 Task: In Heading Arial with underline. Font size of heading  '18'Font style of data Calibri. Font size of data  9Alignment of headline & data Align center. Fill color in heading,  RedFont color of data Black Apply border in Data No BorderIn the sheet   Catalyst Sales review book
Action: Mouse moved to (173, 104)
Screenshot: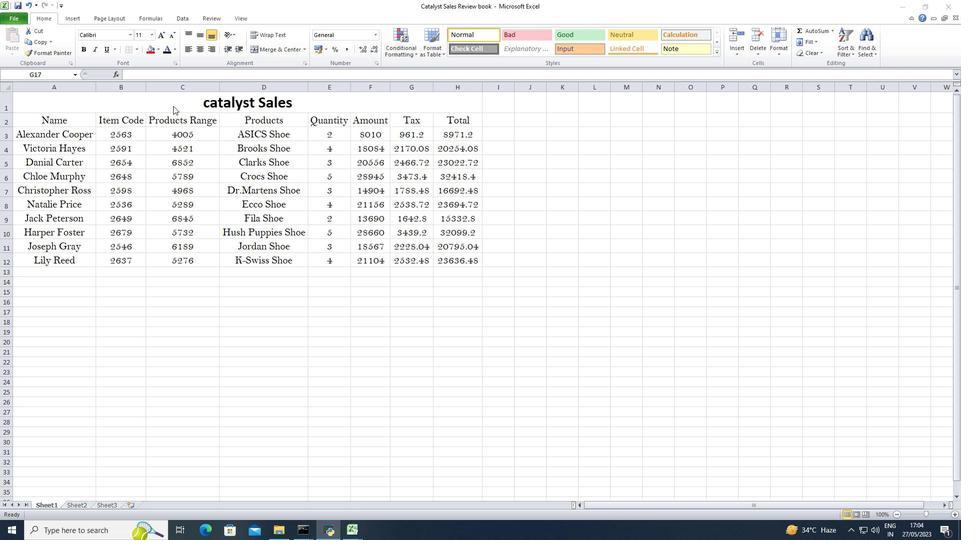 
Action: Mouse pressed left at (173, 104)
Screenshot: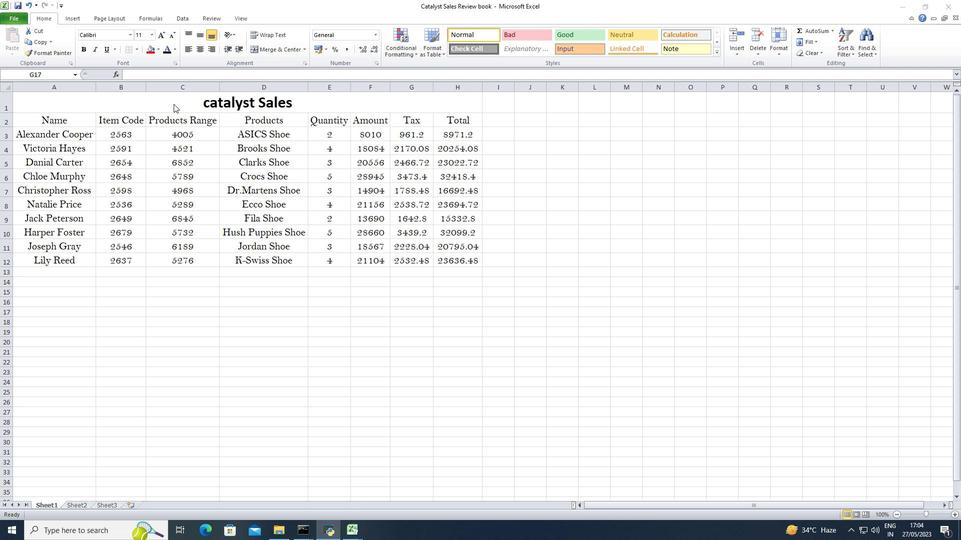 
Action: Mouse pressed left at (173, 104)
Screenshot: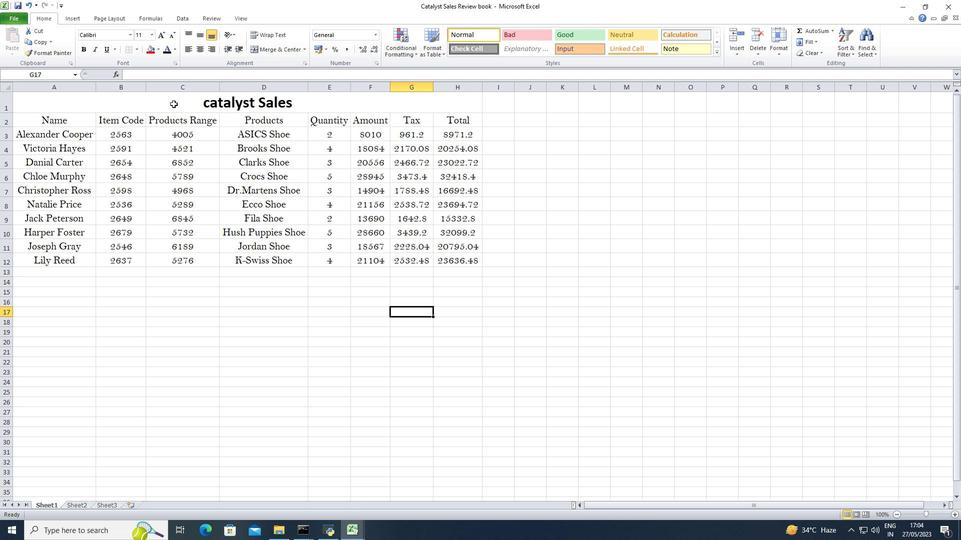 
Action: Mouse pressed left at (173, 104)
Screenshot: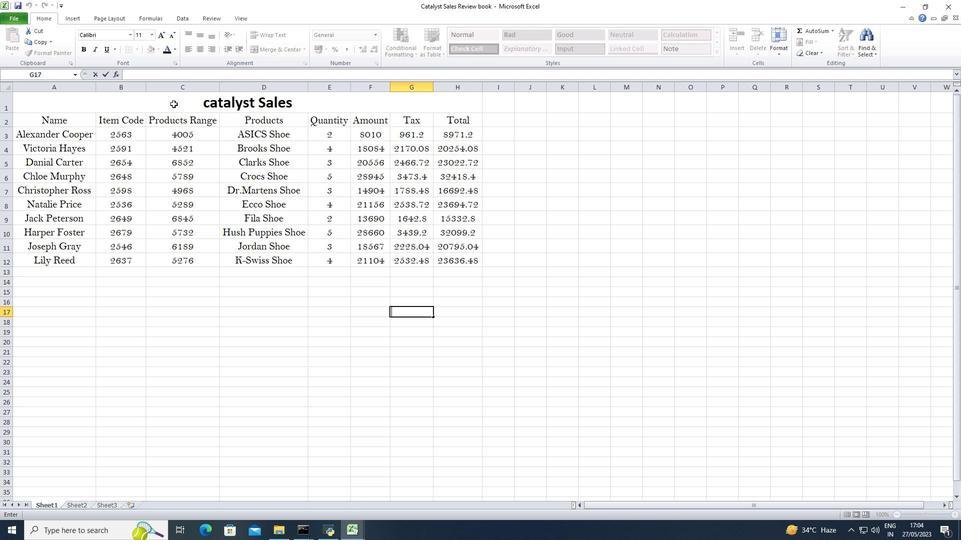 
Action: Mouse moved to (132, 36)
Screenshot: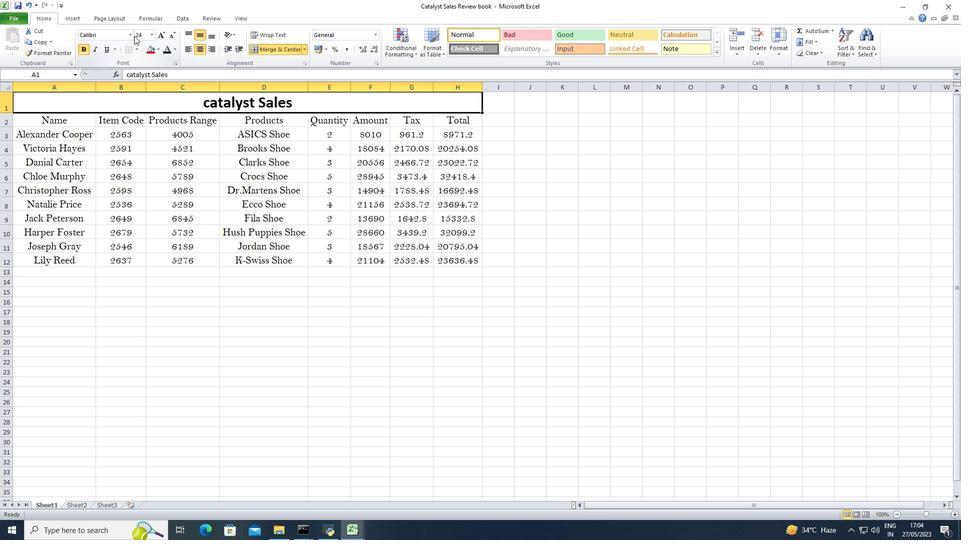 
Action: Mouse pressed left at (132, 36)
Screenshot: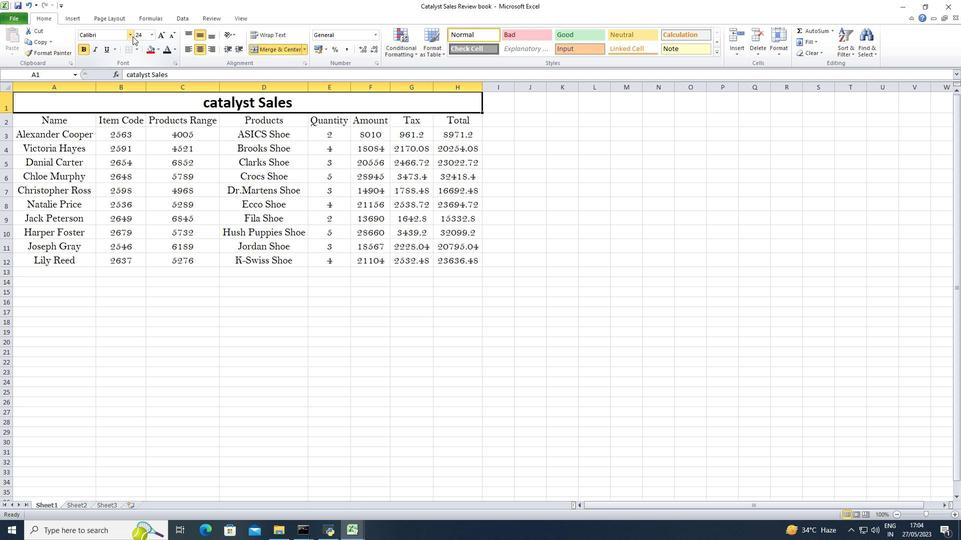 
Action: Mouse moved to (103, 114)
Screenshot: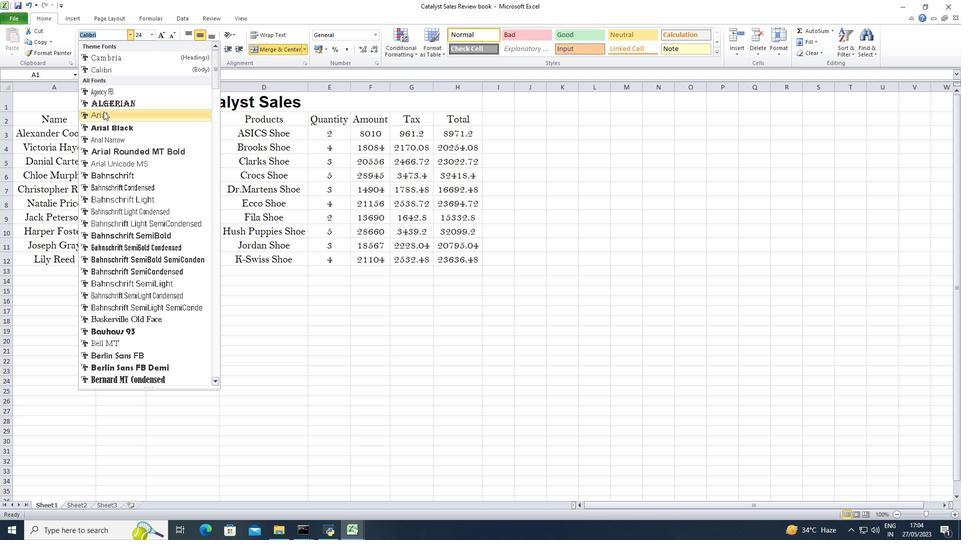 
Action: Mouse pressed left at (103, 114)
Screenshot: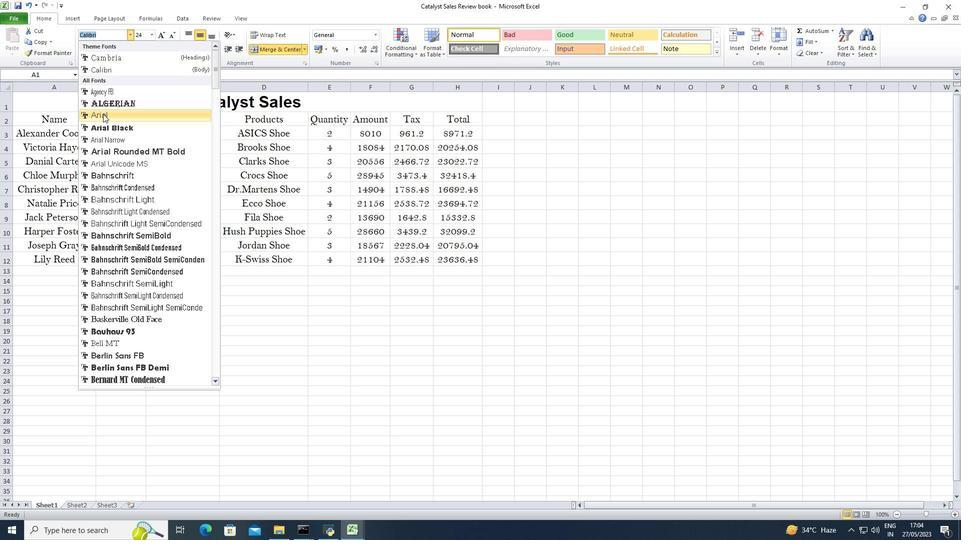 
Action: Mouse moved to (106, 50)
Screenshot: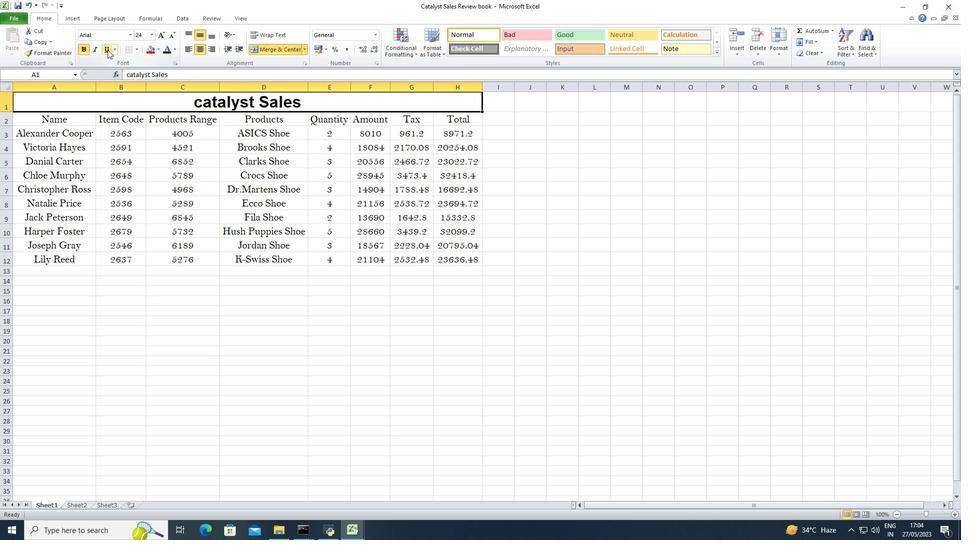 
Action: Mouse pressed left at (106, 50)
Screenshot: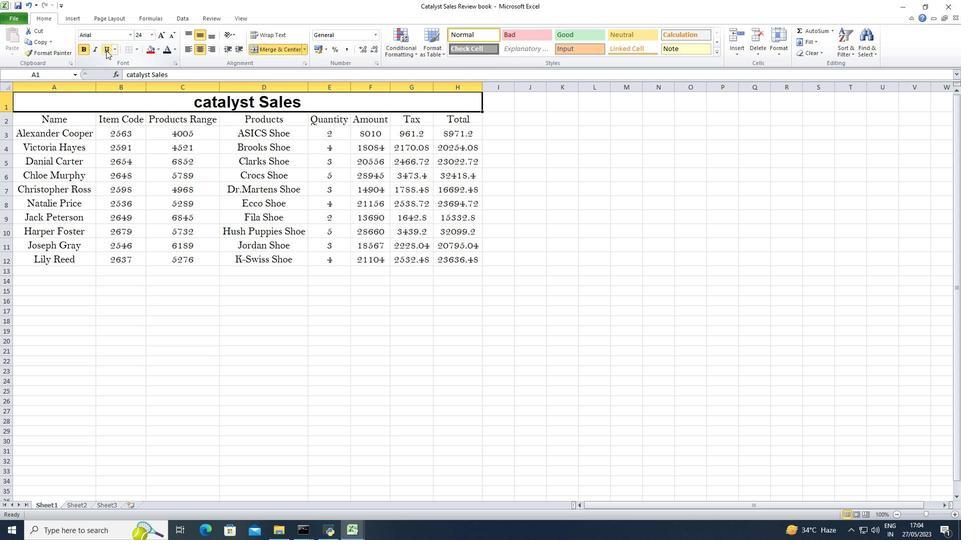 
Action: Mouse moved to (149, 38)
Screenshot: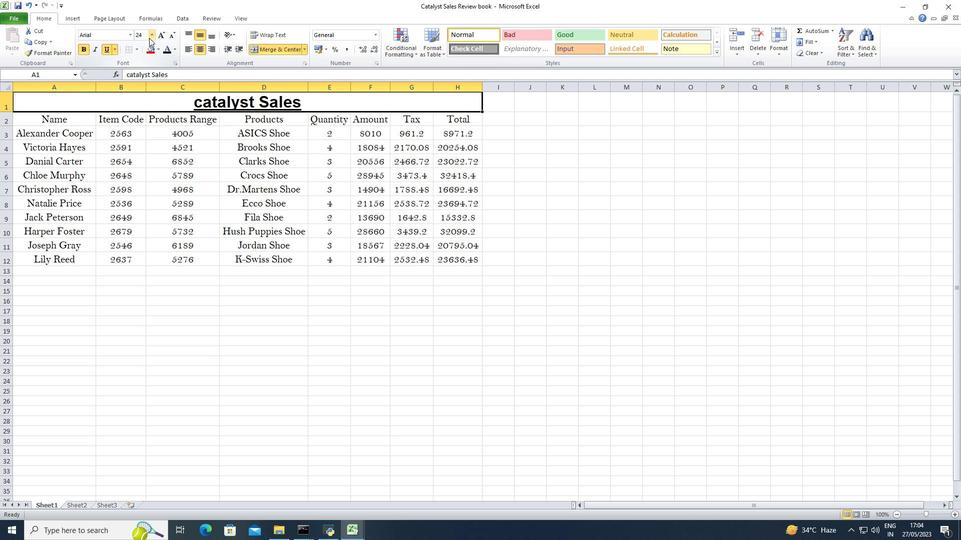 
Action: Mouse pressed left at (149, 38)
Screenshot: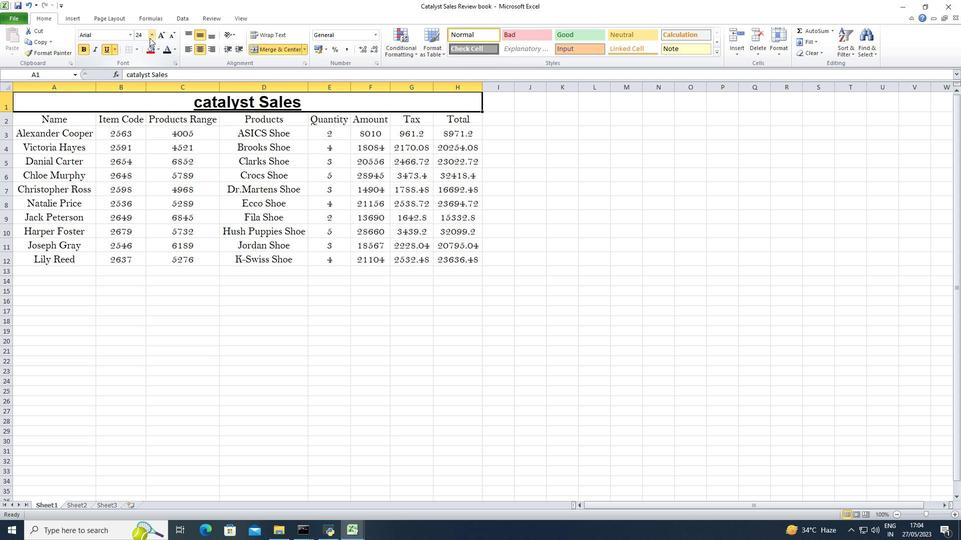 
Action: Mouse moved to (140, 105)
Screenshot: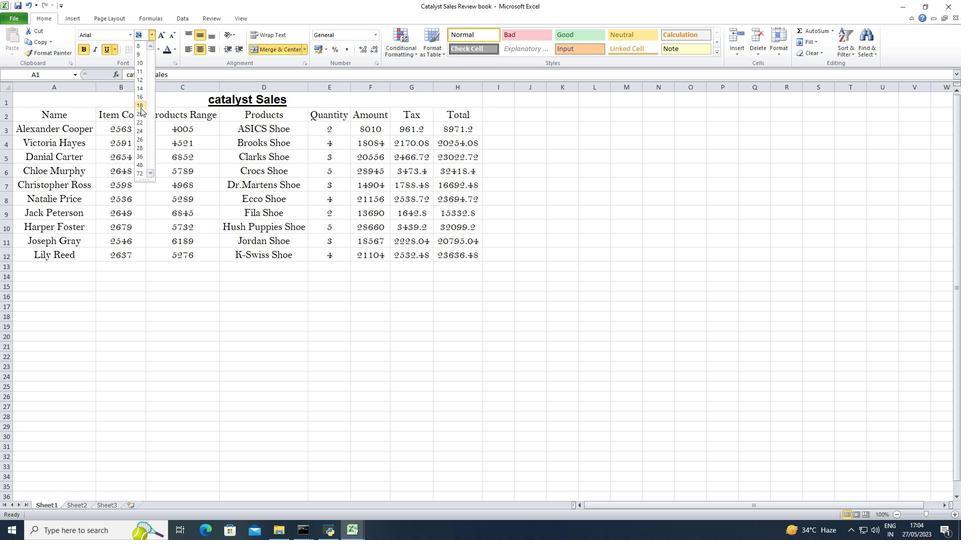 
Action: Mouse pressed left at (140, 105)
Screenshot: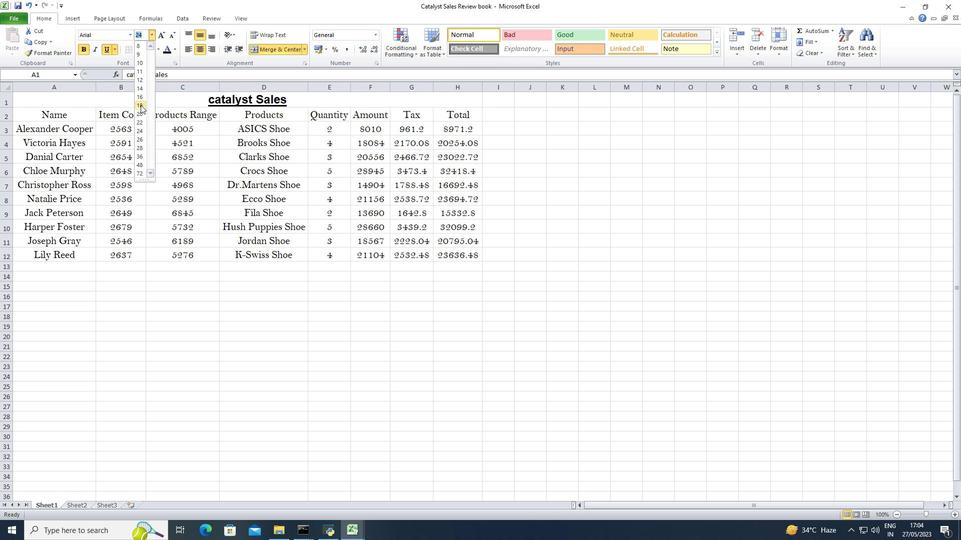 
Action: Mouse moved to (82, 116)
Screenshot: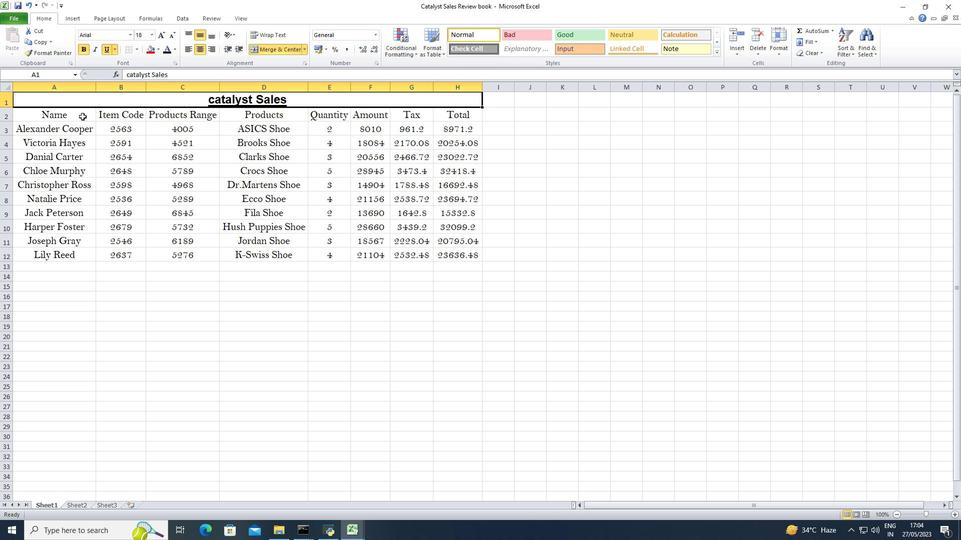 
Action: Mouse pressed left at (82, 116)
Screenshot: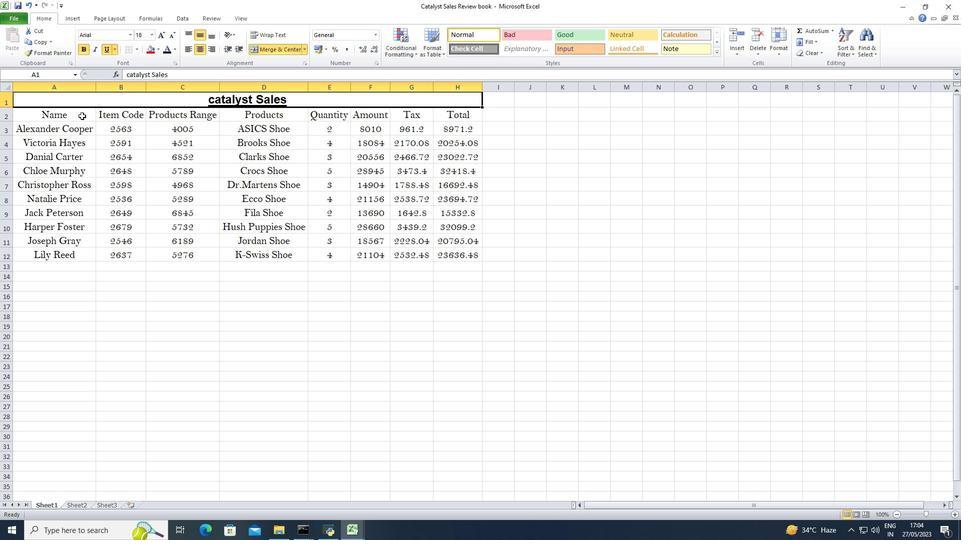 
Action: Mouse moved to (132, 36)
Screenshot: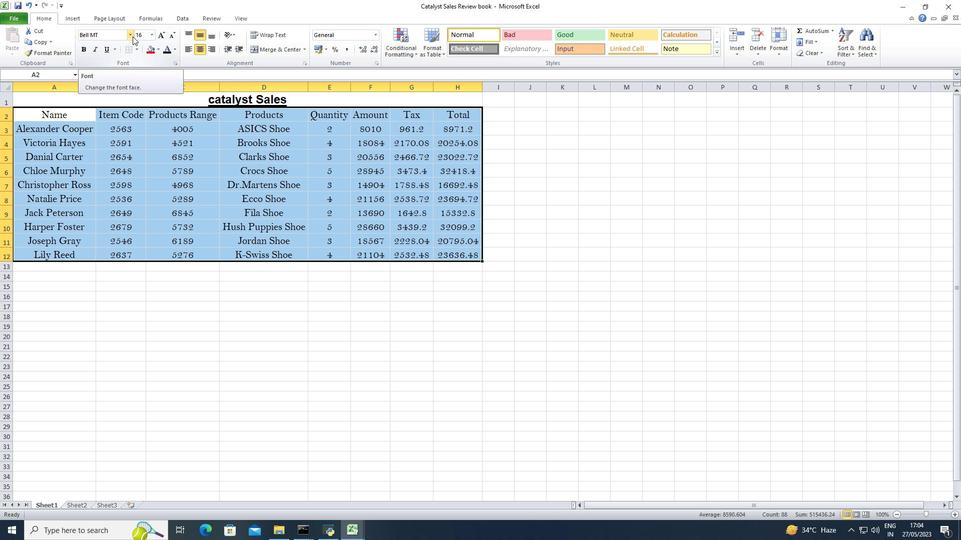 
Action: Mouse pressed left at (132, 36)
Screenshot: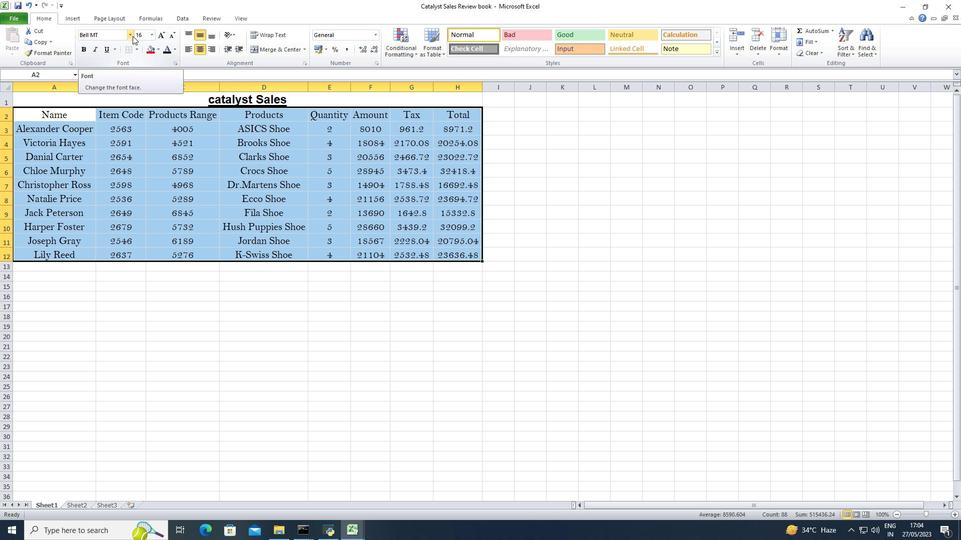 
Action: Mouse moved to (123, 70)
Screenshot: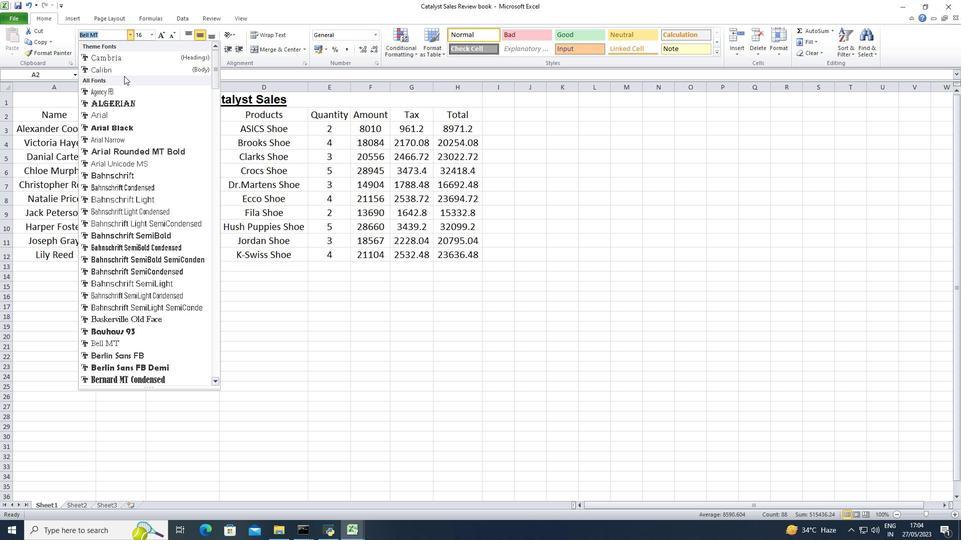 
Action: Mouse pressed left at (123, 70)
Screenshot: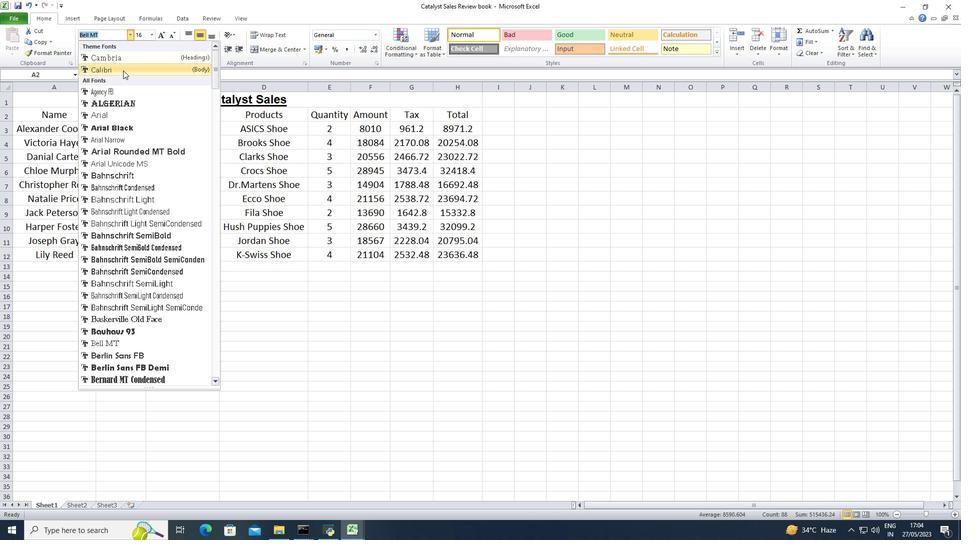 
Action: Mouse moved to (153, 38)
Screenshot: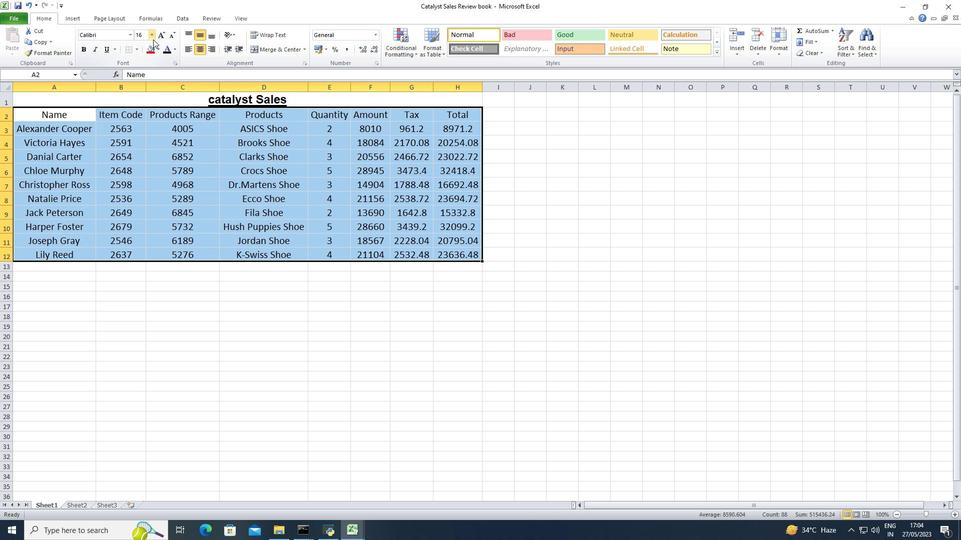 
Action: Mouse pressed left at (153, 38)
Screenshot: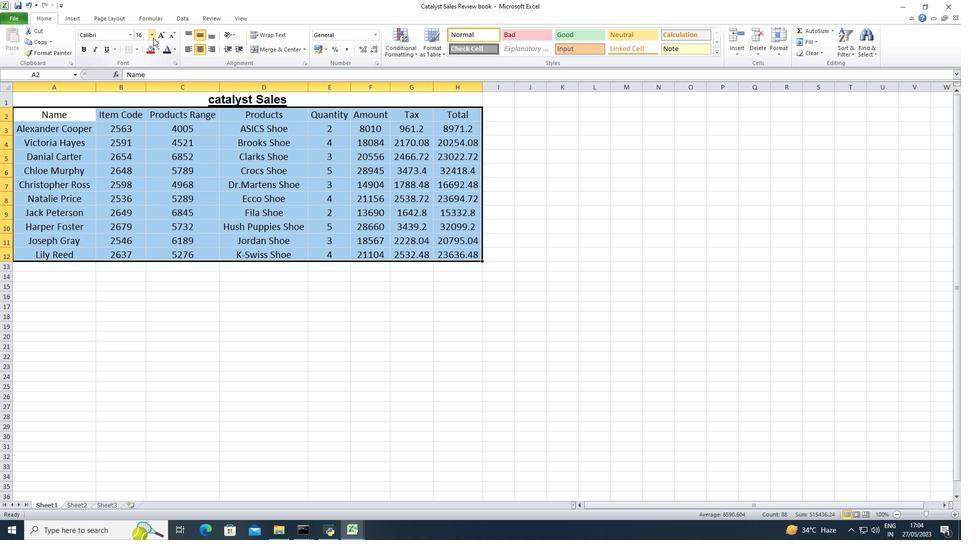 
Action: Mouse moved to (143, 57)
Screenshot: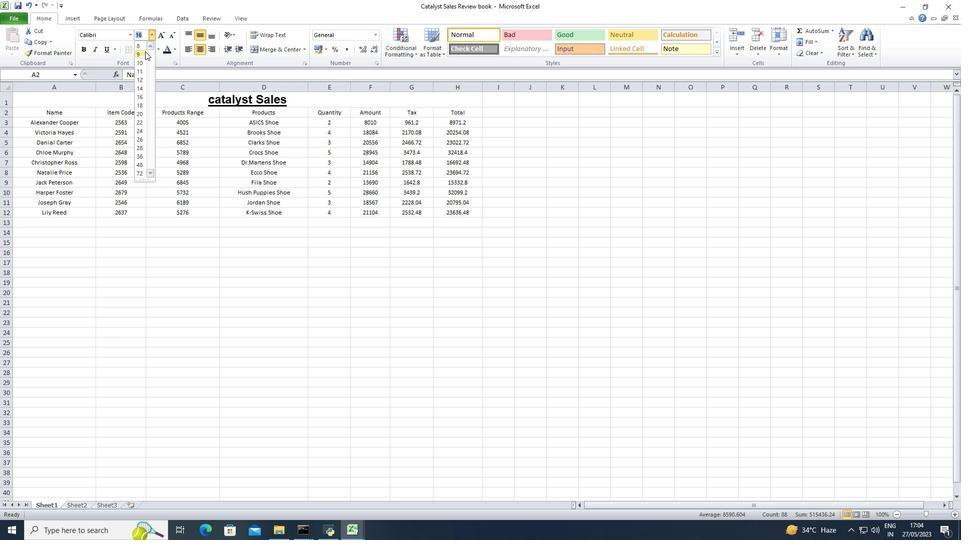 
Action: Mouse pressed left at (143, 57)
Screenshot: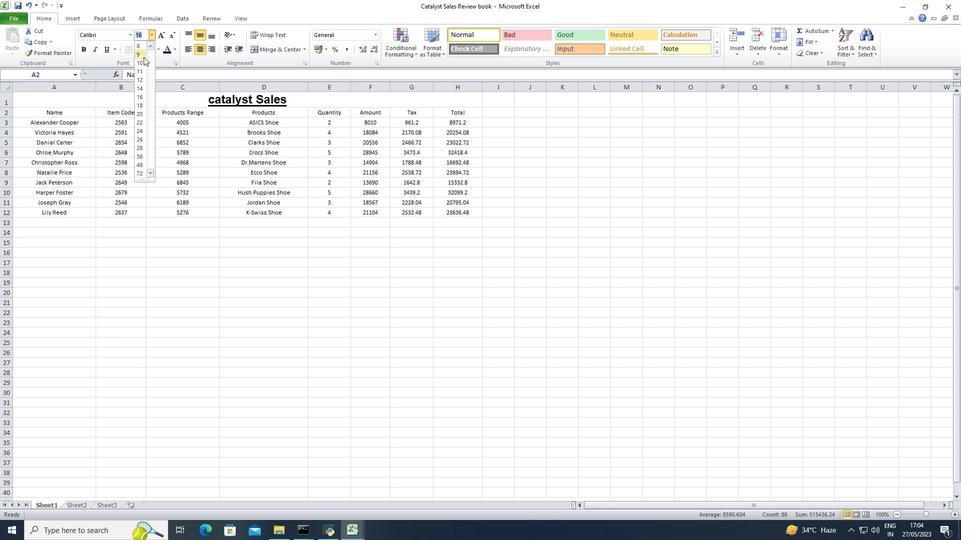 
Action: Mouse moved to (83, 101)
Screenshot: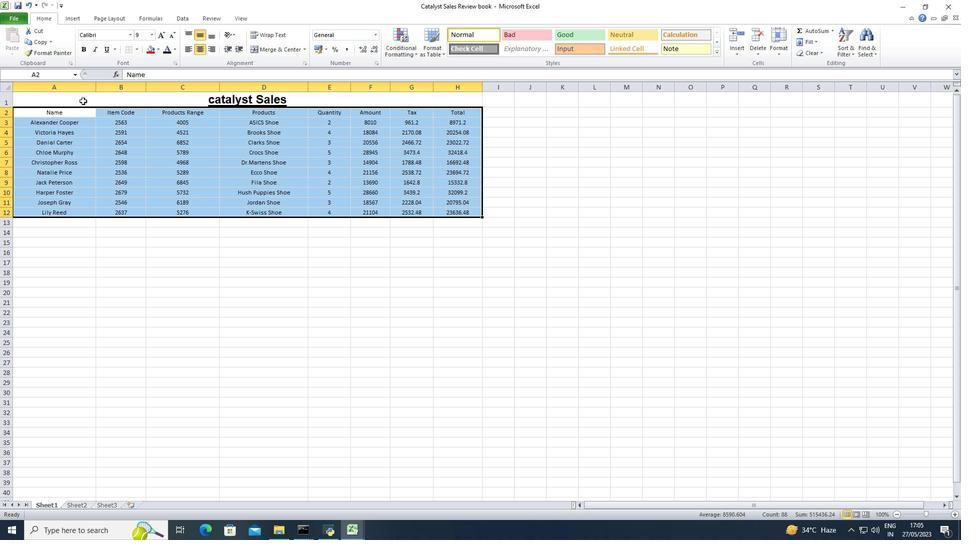 
Action: Mouse pressed left at (83, 101)
Screenshot: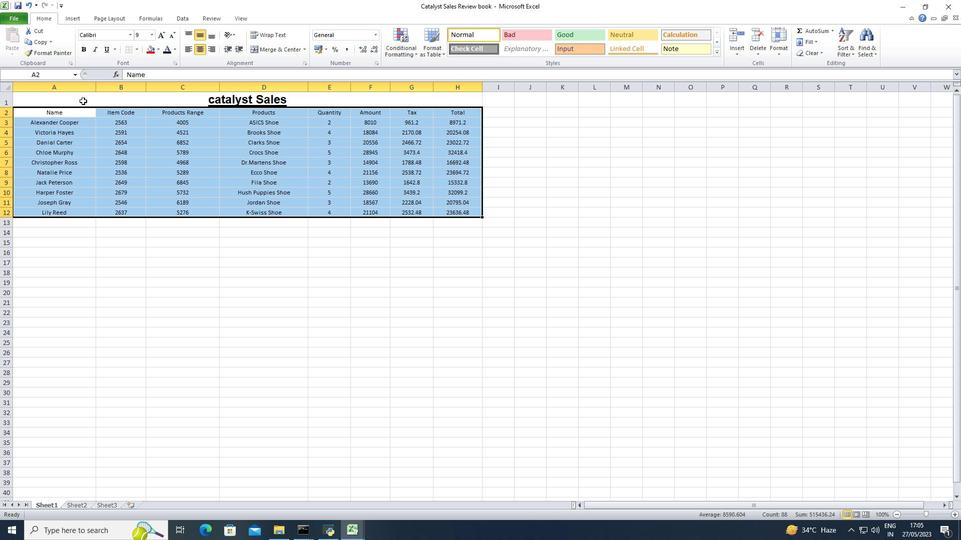 
Action: Mouse moved to (199, 51)
Screenshot: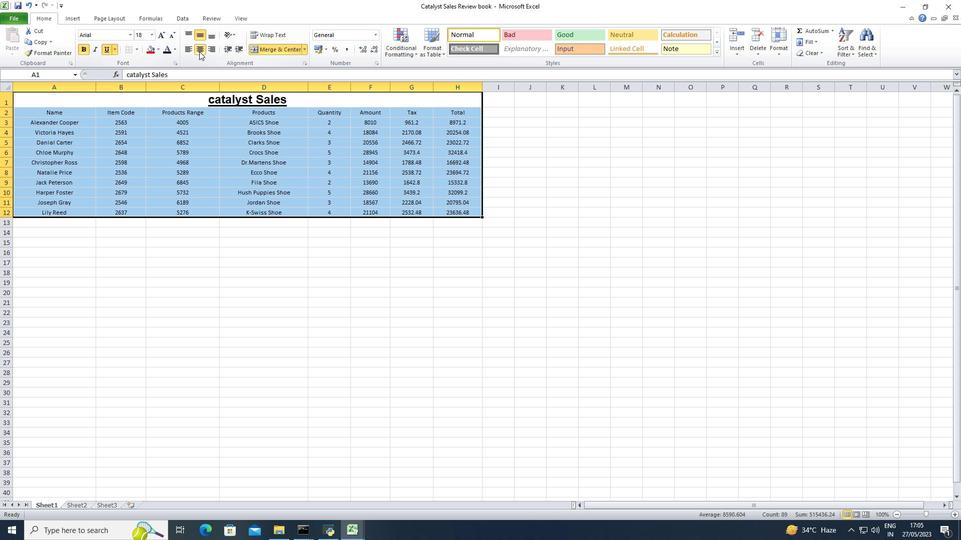 
Action: Mouse pressed left at (199, 51)
Screenshot: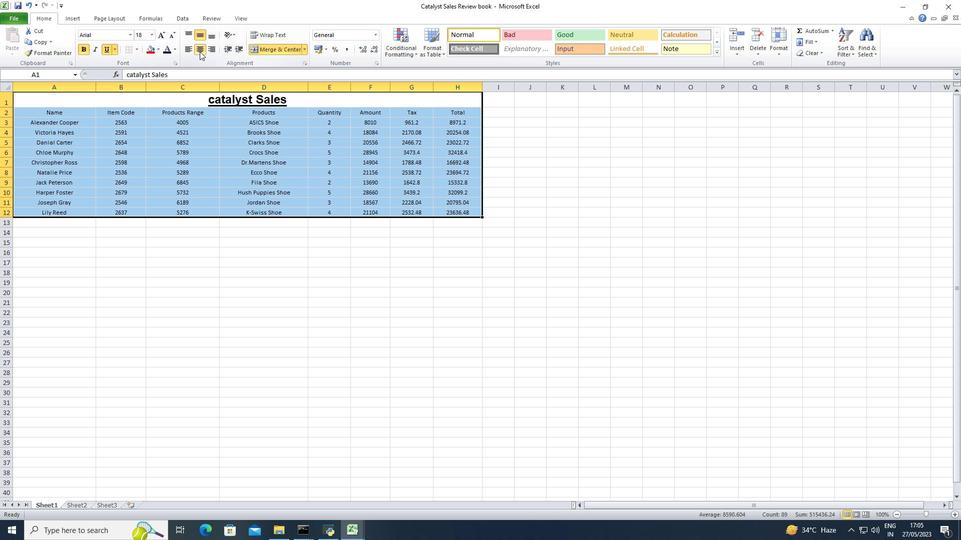 
Action: Mouse pressed left at (199, 51)
Screenshot: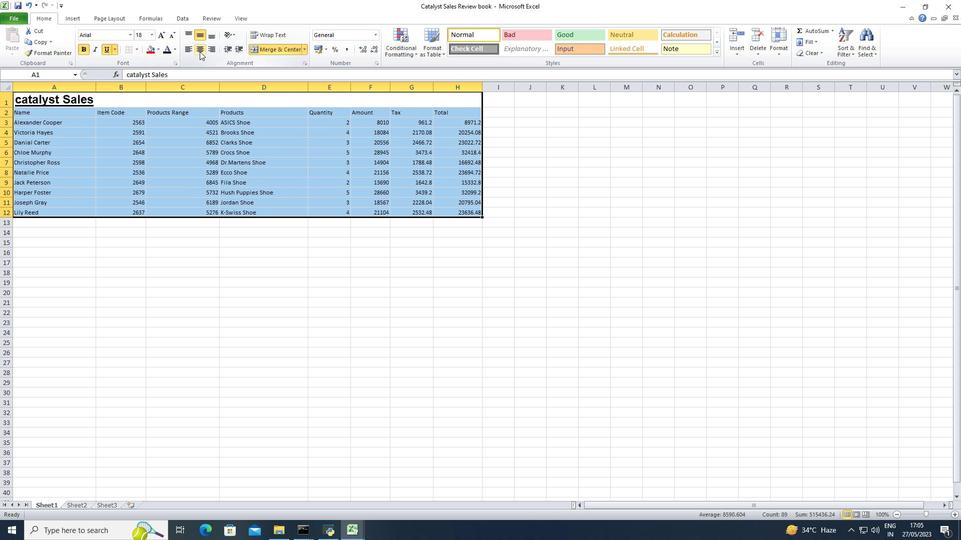 
Action: Mouse moved to (111, 102)
Screenshot: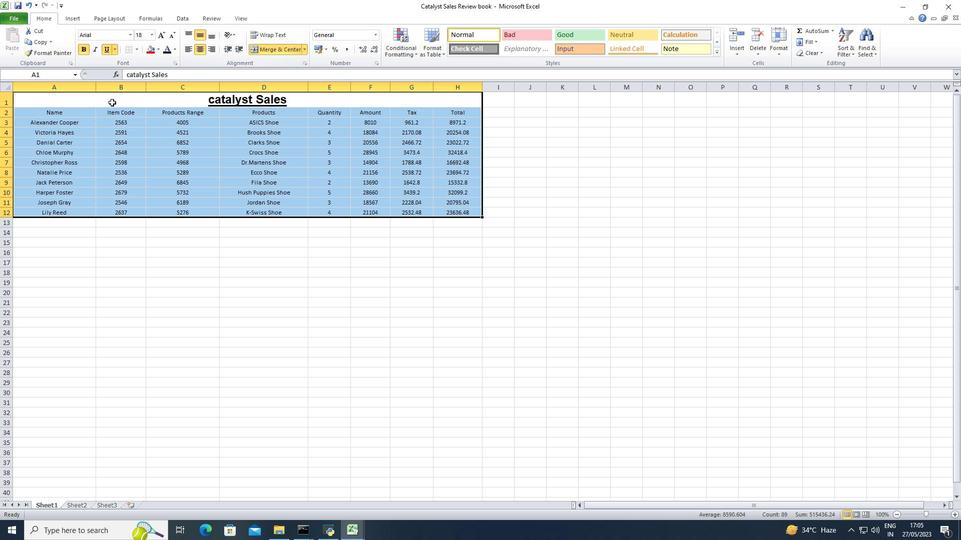 
Action: Mouse pressed left at (111, 102)
Screenshot: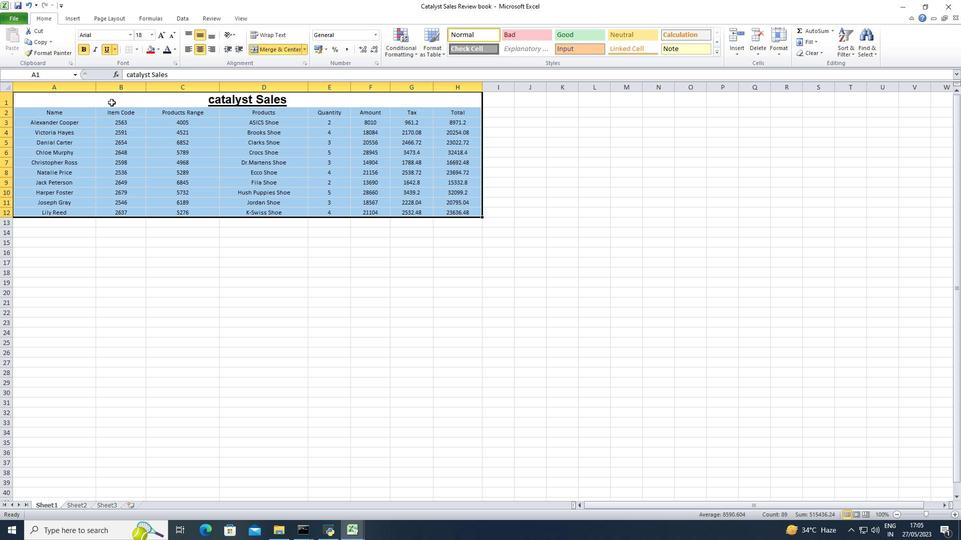 
Action: Mouse moved to (156, 51)
Screenshot: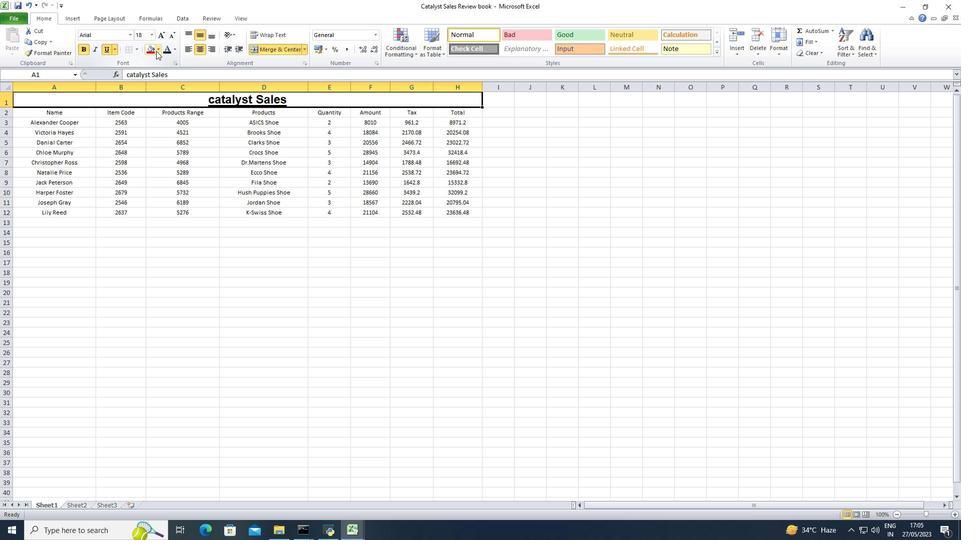 
Action: Mouse pressed left at (156, 51)
Screenshot: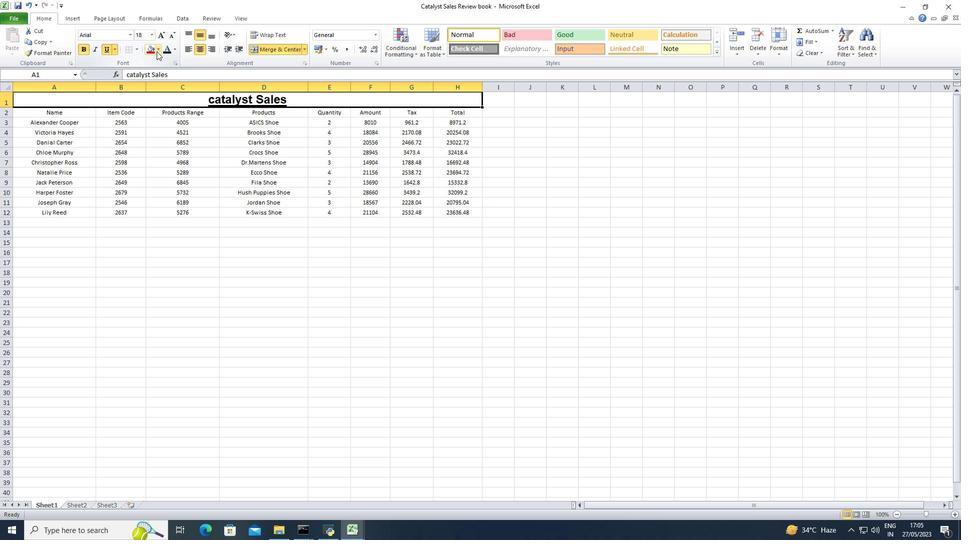 
Action: Mouse moved to (157, 124)
Screenshot: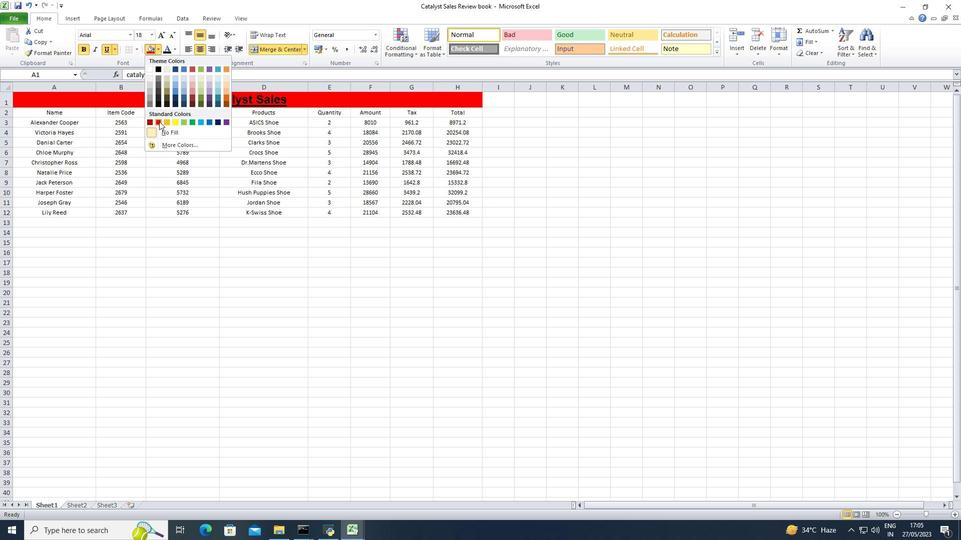 
Action: Mouse pressed left at (157, 124)
Screenshot: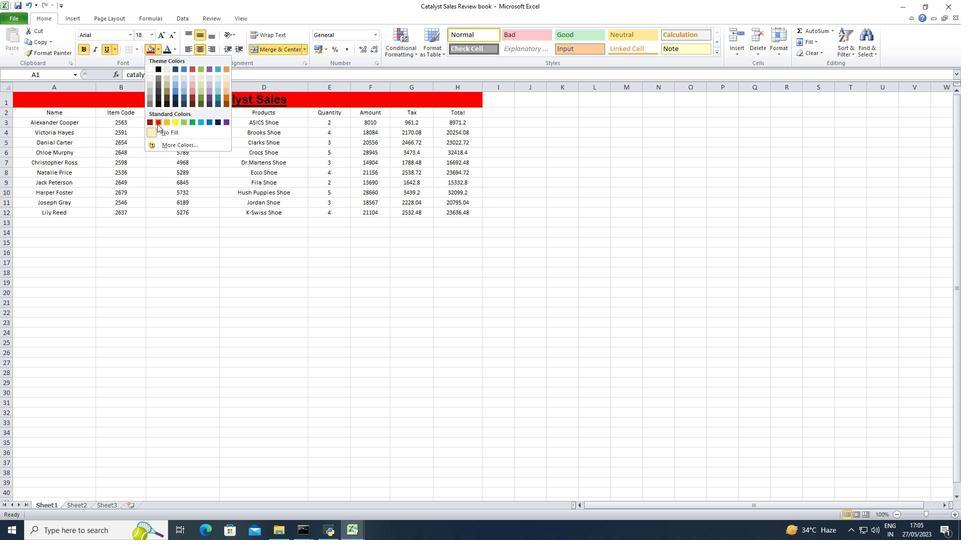 
Action: Mouse moved to (70, 114)
Screenshot: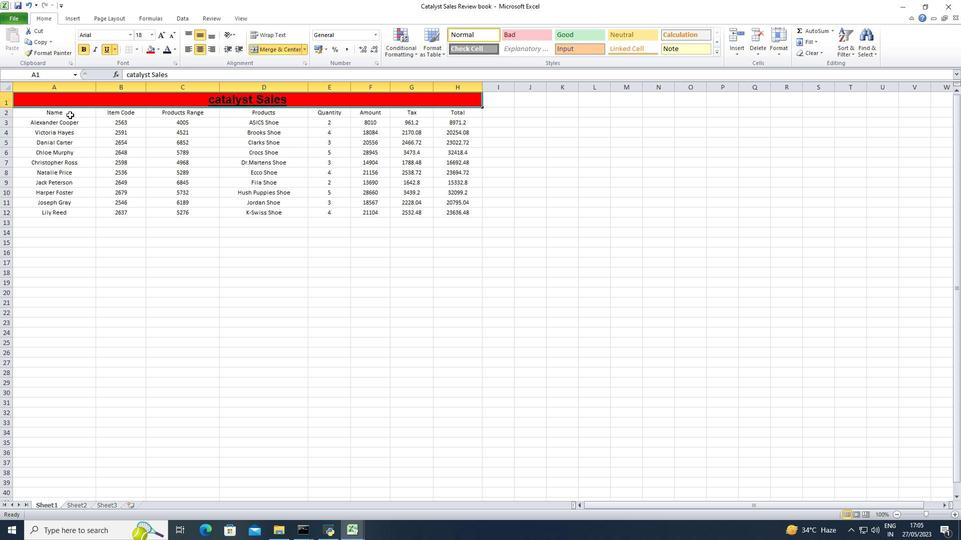 
Action: Mouse pressed left at (70, 114)
Screenshot: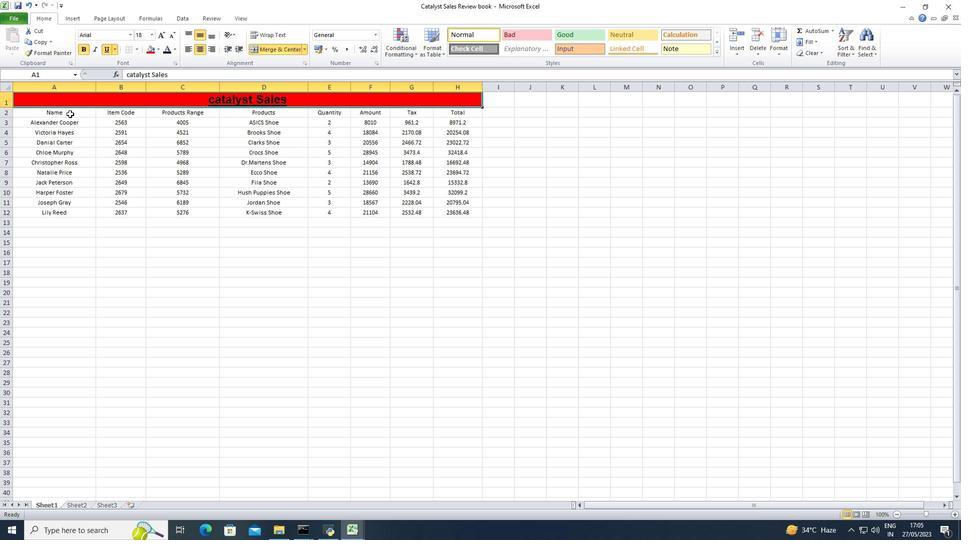 
Action: Mouse moved to (176, 48)
Screenshot: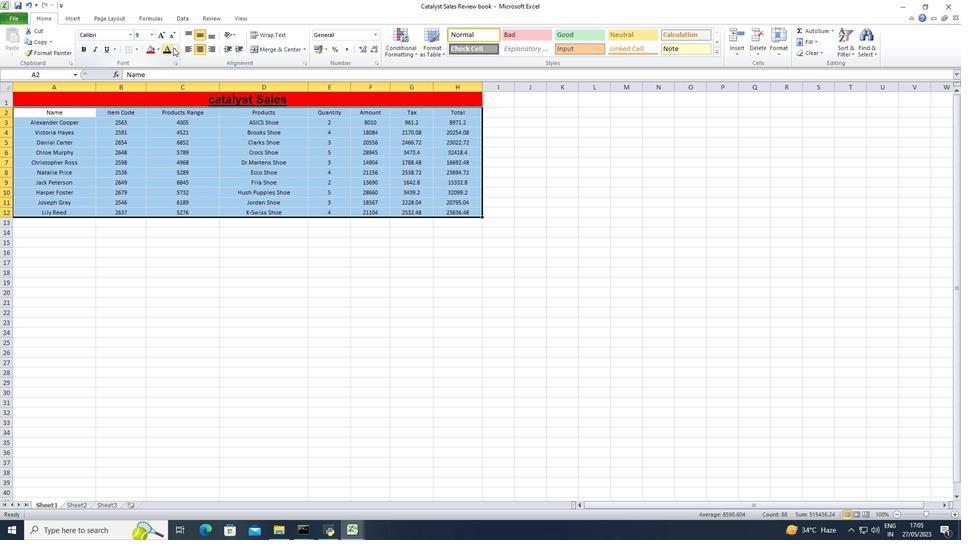 
Action: Mouse pressed left at (176, 48)
Screenshot: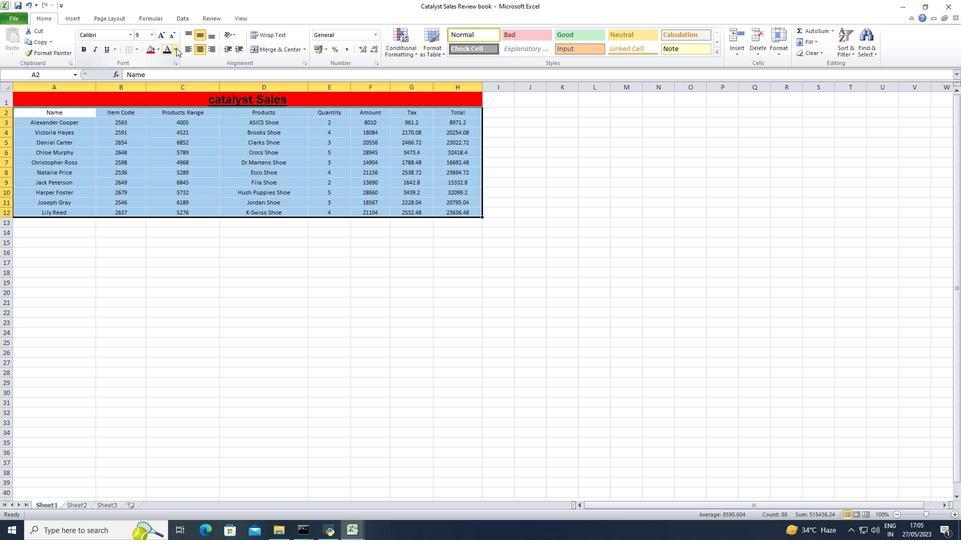 
Action: Mouse moved to (175, 81)
Screenshot: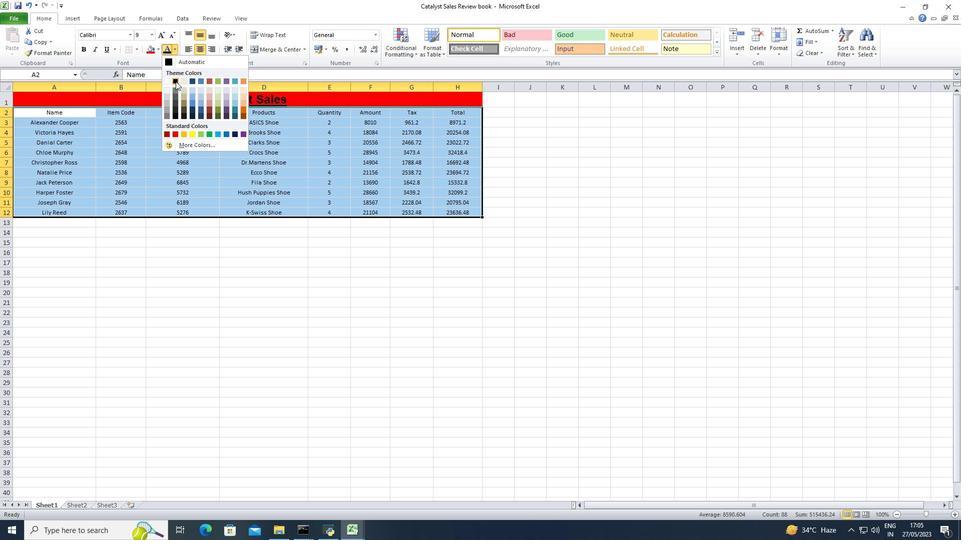 
Action: Mouse pressed left at (175, 81)
Screenshot: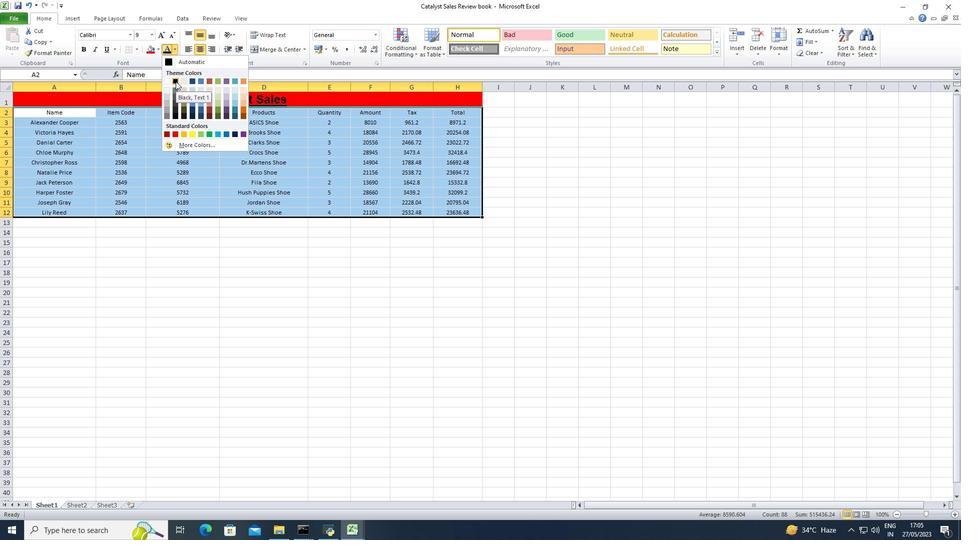 
Action: Mouse moved to (139, 51)
Screenshot: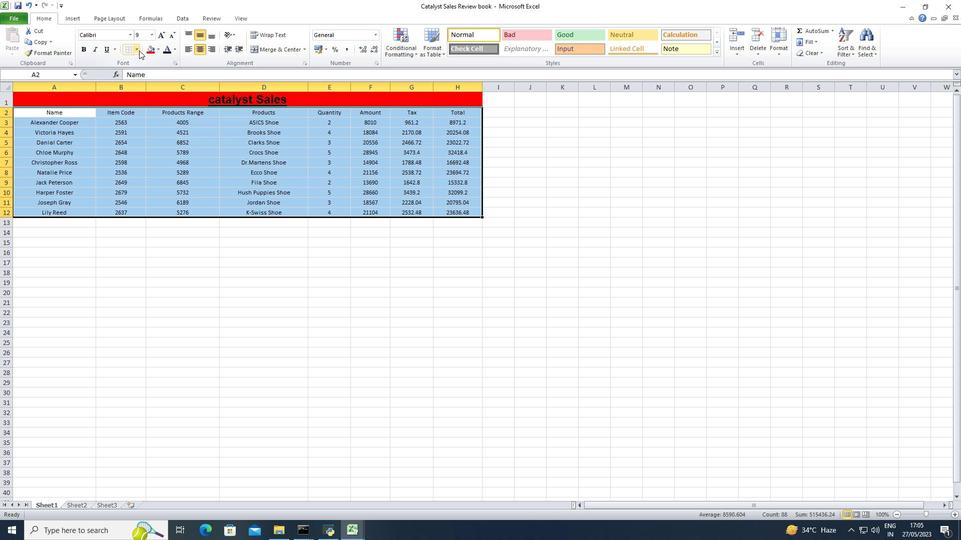 
Action: Mouse pressed left at (139, 51)
Screenshot: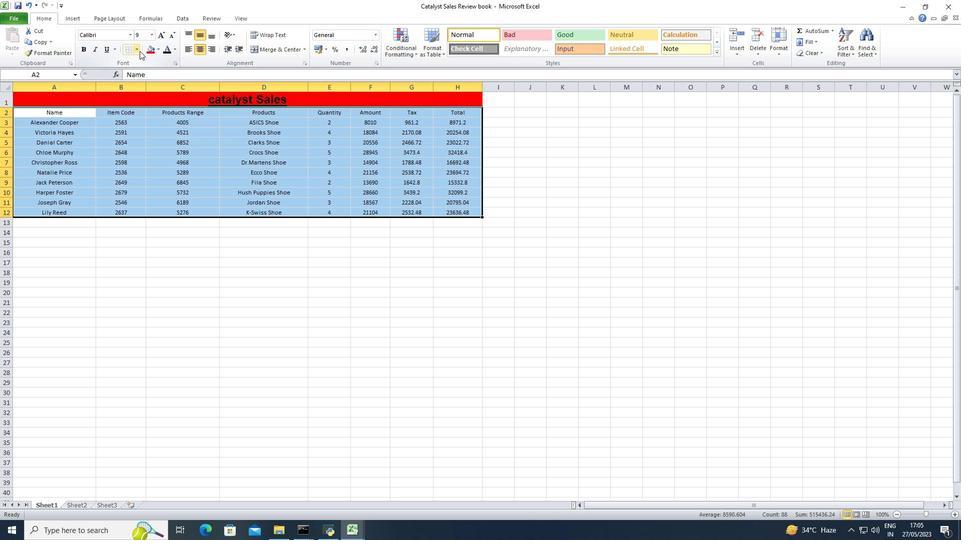 
Action: Mouse moved to (167, 118)
Screenshot: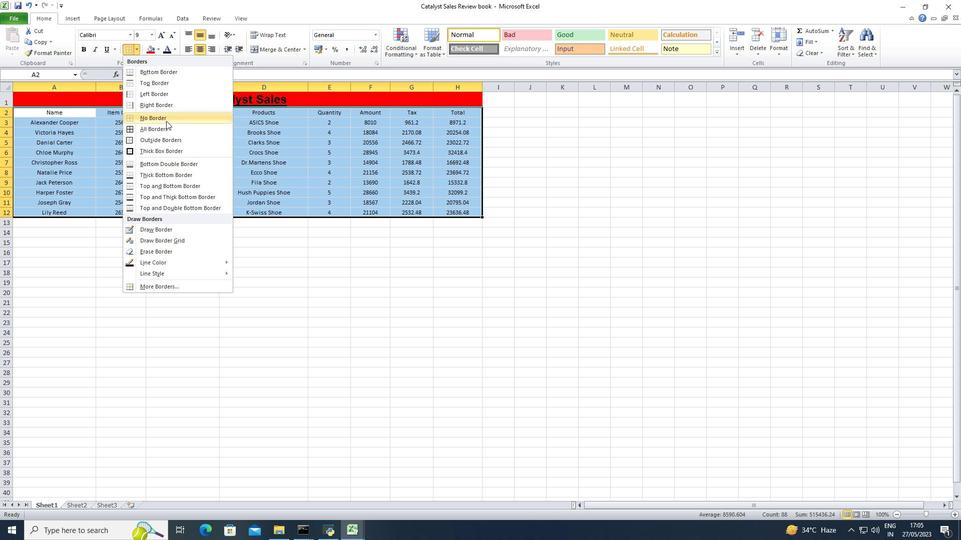 
Action: Mouse pressed left at (167, 118)
Screenshot: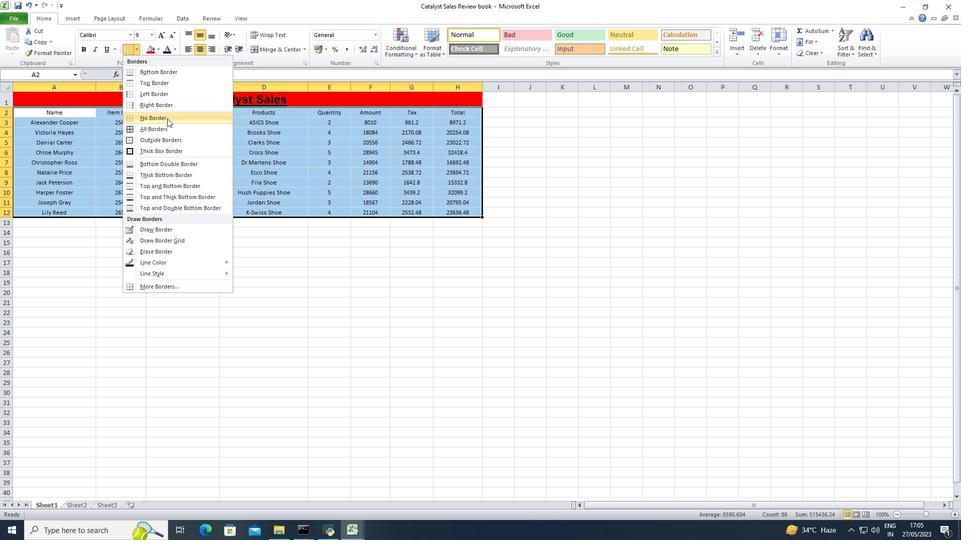 
Action: Mouse moved to (258, 234)
Screenshot: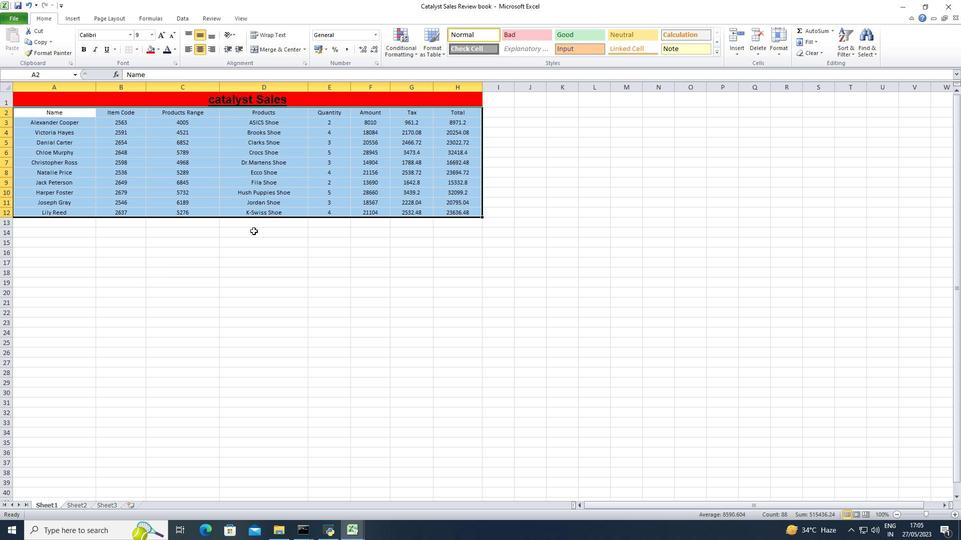 
Action: Mouse pressed left at (258, 234)
Screenshot: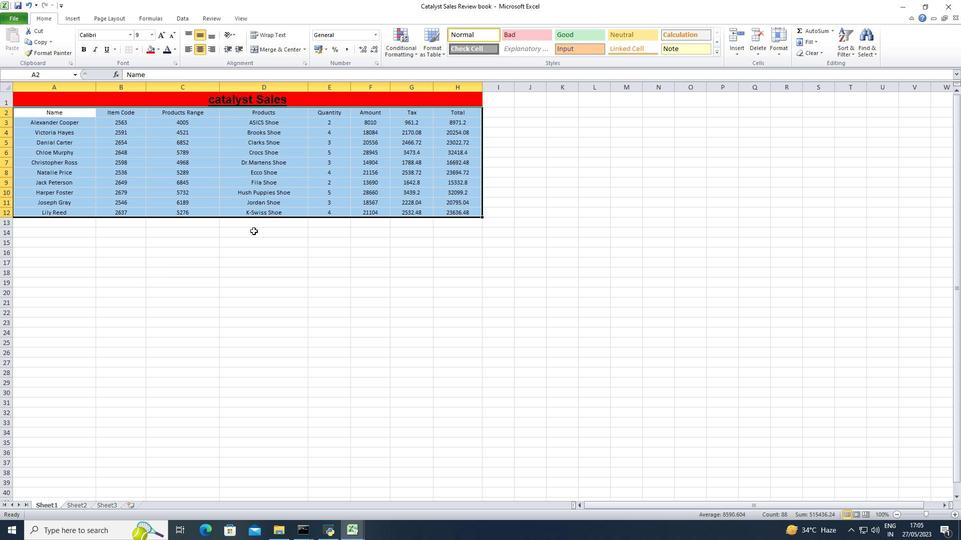 
Action: Mouse moved to (375, 255)
Screenshot: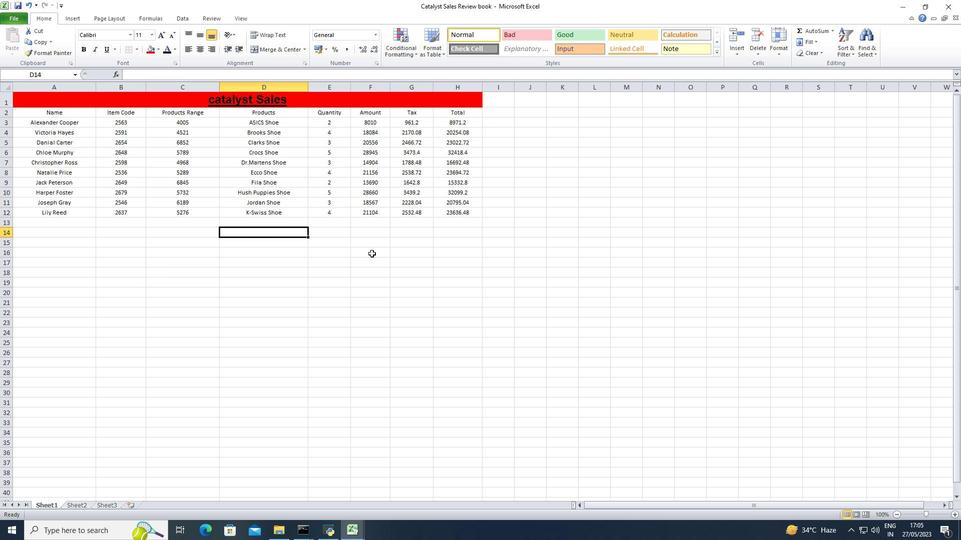 
Action: Mouse pressed left at (375, 255)
Screenshot: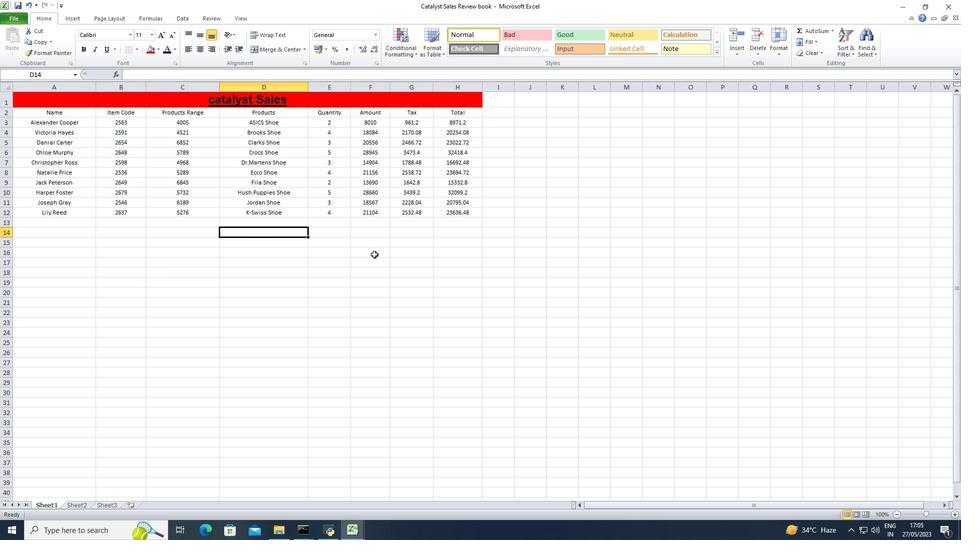 
Action: Mouse moved to (324, 300)
Screenshot: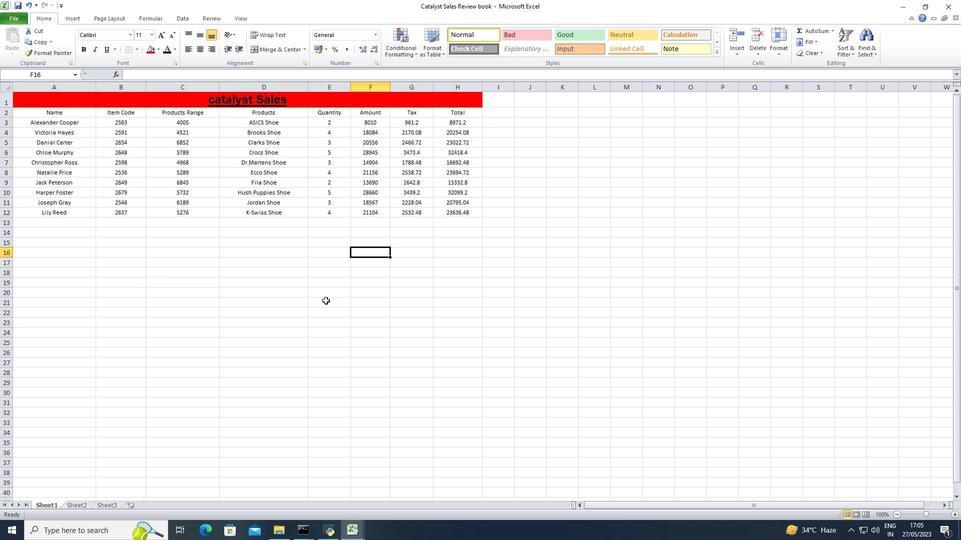 
Action: Mouse pressed left at (325, 300)
Screenshot: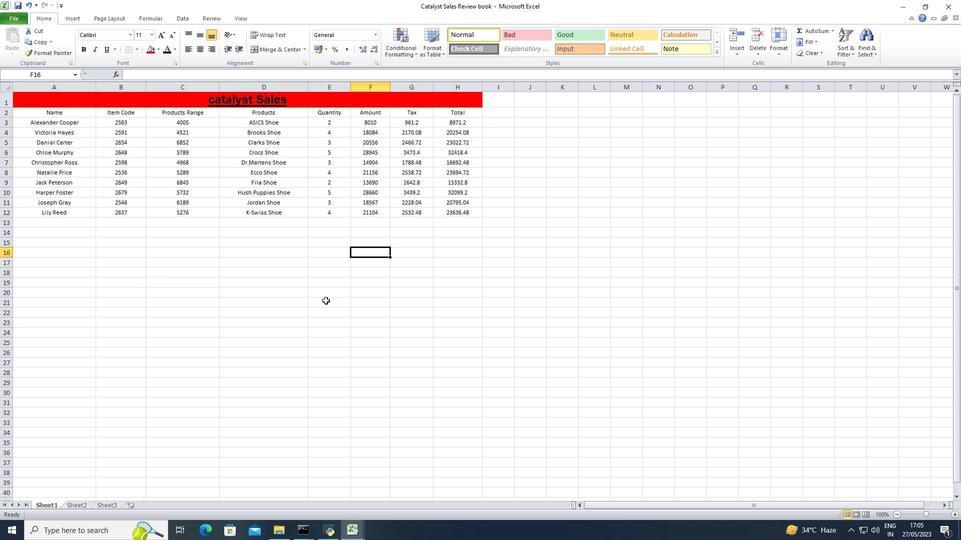 
Action: Key pressed ctrl+S
Screenshot: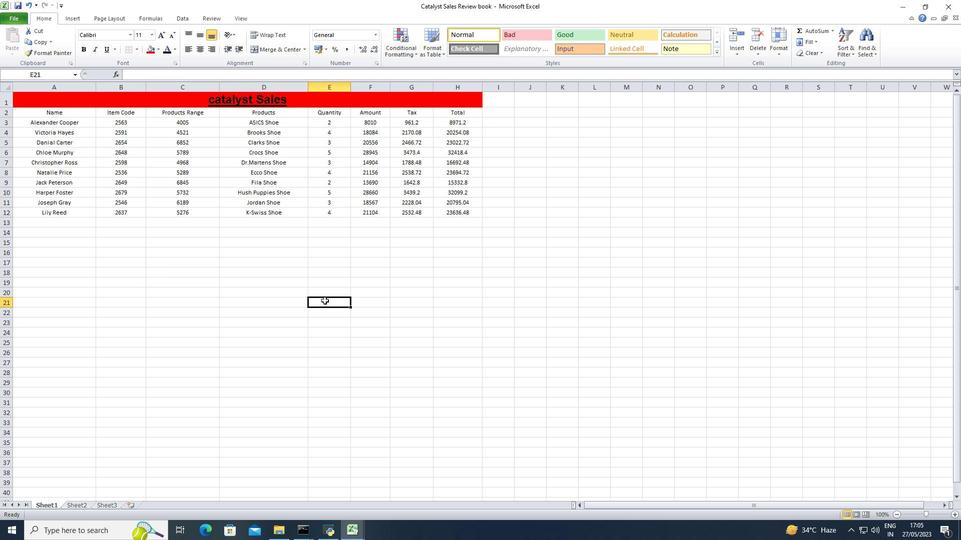 
